 Task: Choose the host language as Hindi.
Action: Mouse moved to (637, 181)
Screenshot: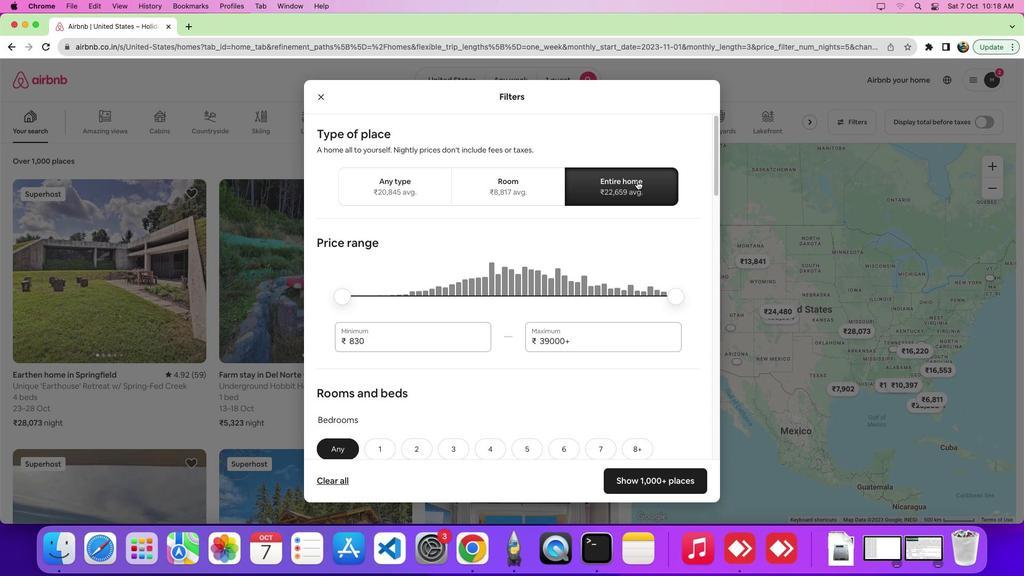 
Action: Mouse pressed left at (637, 181)
Screenshot: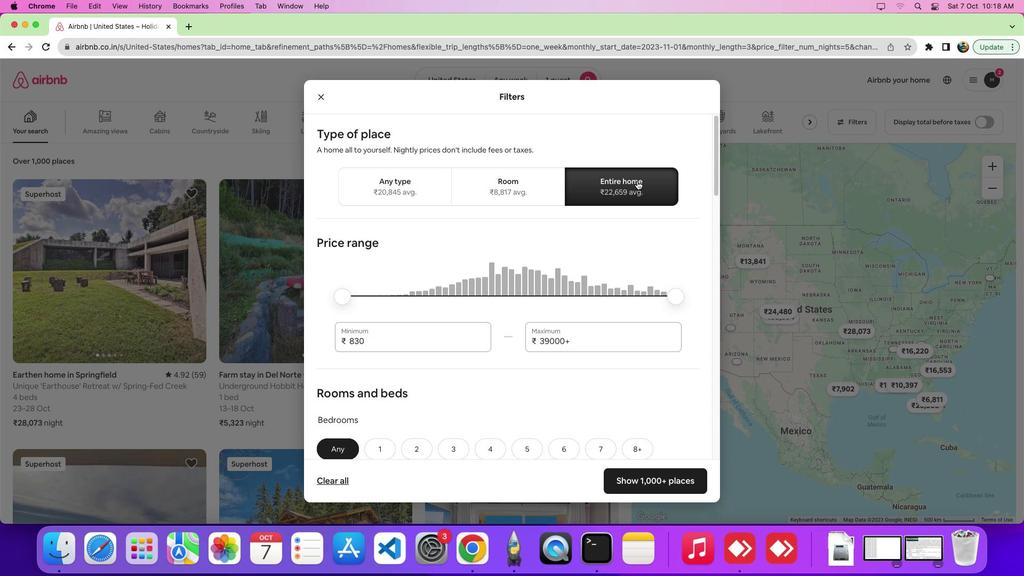 
Action: Mouse moved to (495, 358)
Screenshot: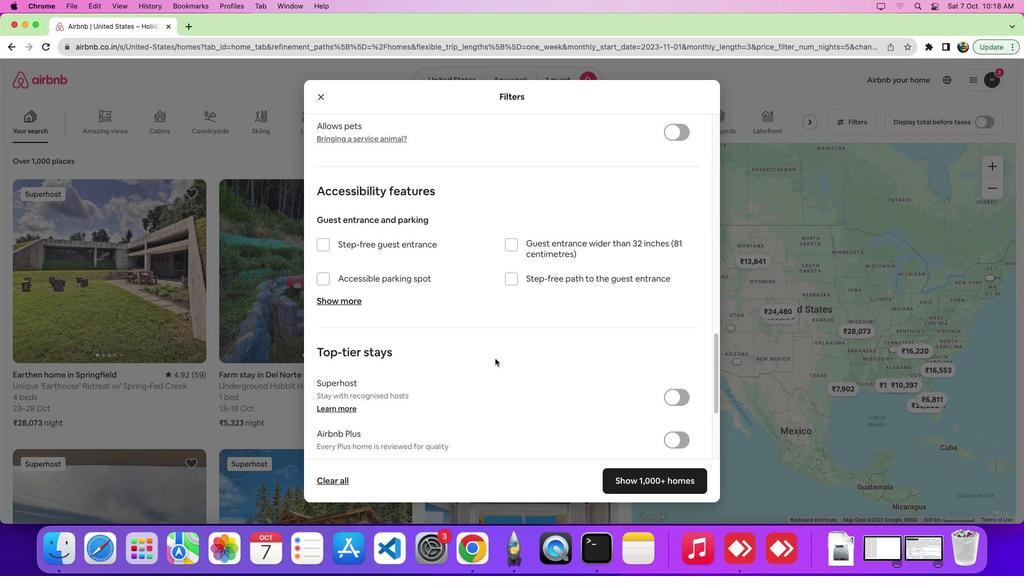 
Action: Mouse scrolled (495, 358) with delta (0, 0)
Screenshot: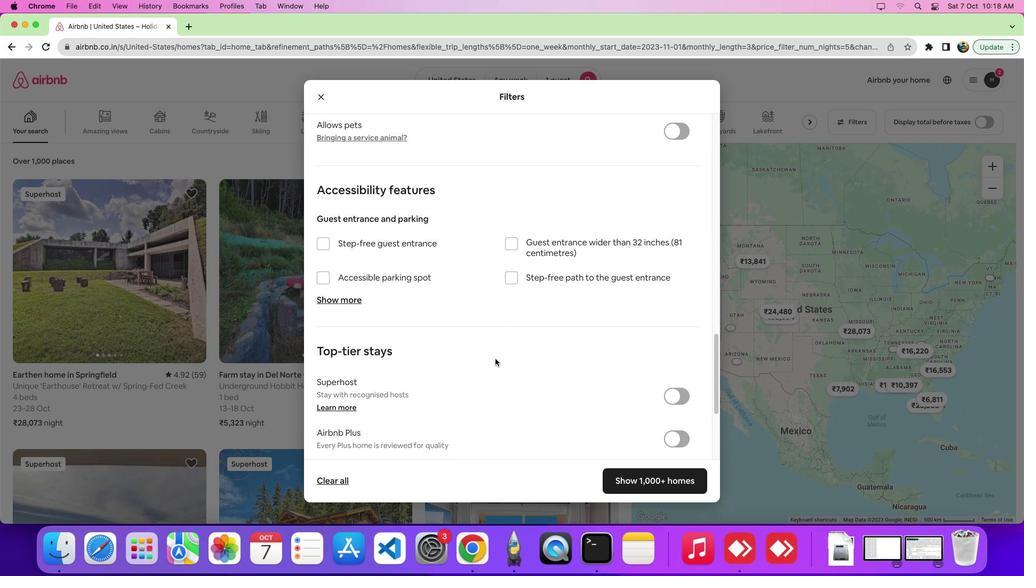 
Action: Mouse scrolled (495, 358) with delta (0, -1)
Screenshot: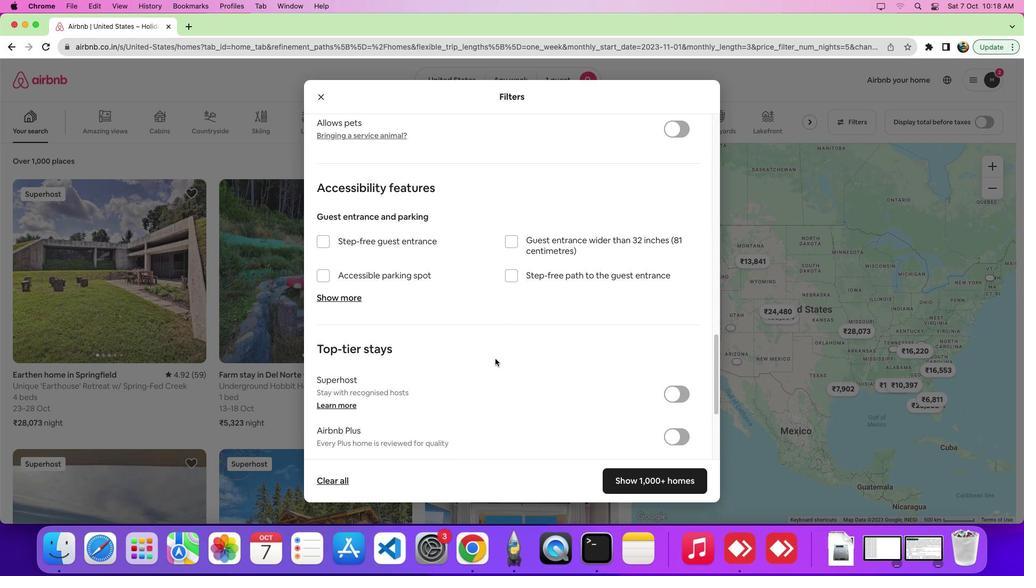 
Action: Mouse scrolled (495, 358) with delta (0, -5)
Screenshot: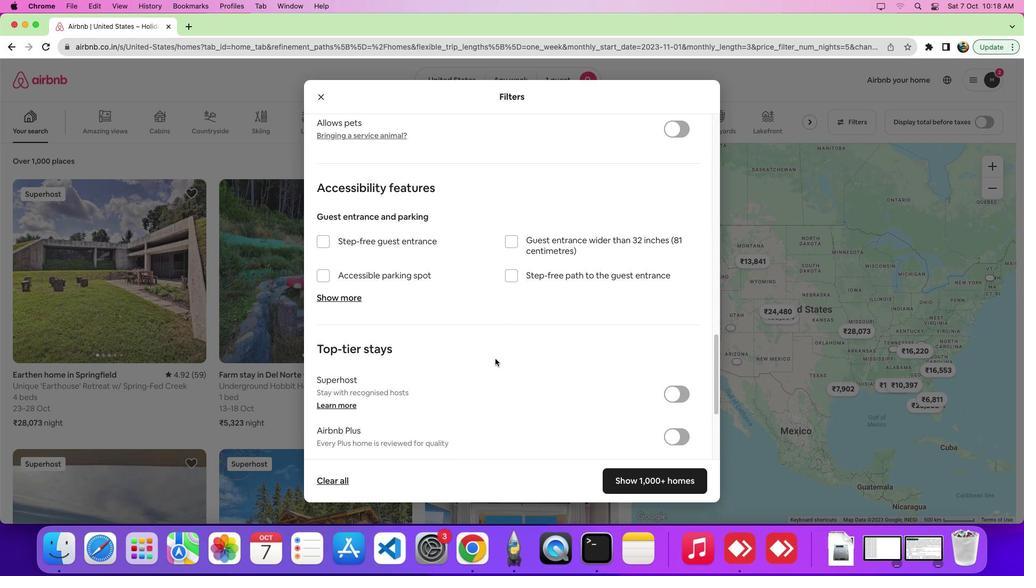 
Action: Mouse scrolled (495, 358) with delta (0, -7)
Screenshot: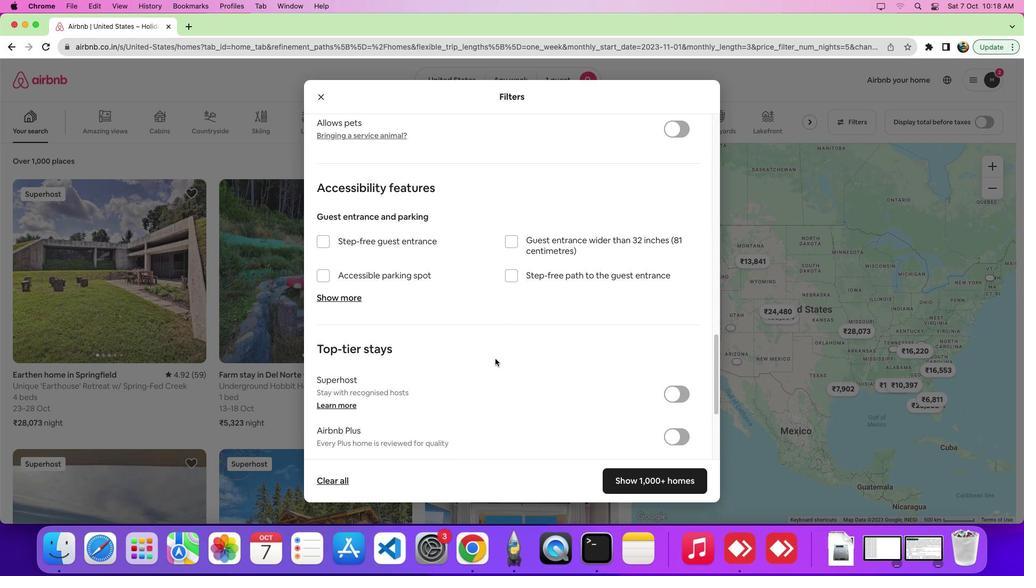 
Action: Mouse scrolled (495, 358) with delta (0, -8)
Screenshot: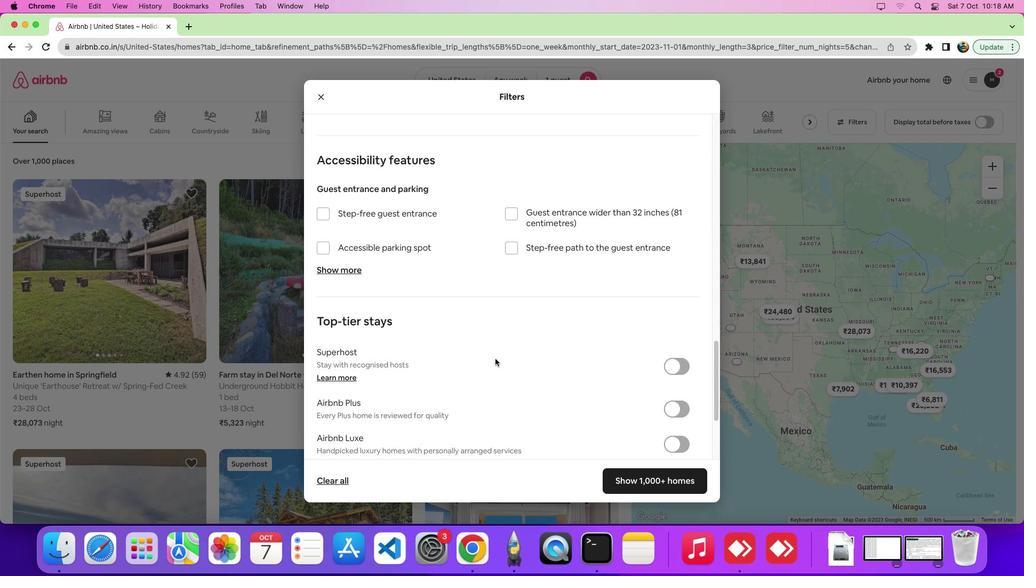 
Action: Mouse scrolled (495, 358) with delta (0, 0)
Screenshot: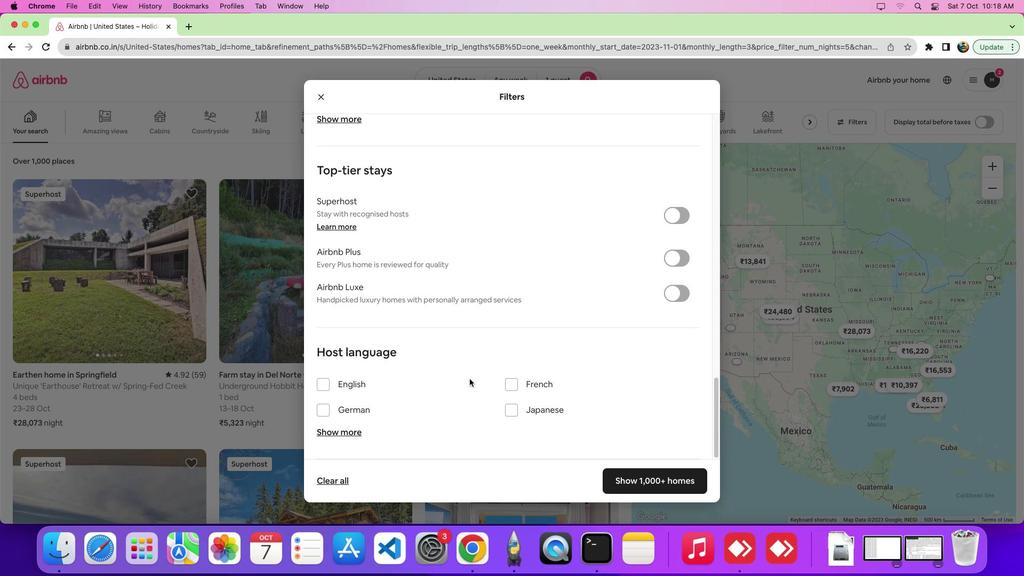 
Action: Mouse scrolled (495, 358) with delta (0, -1)
Screenshot: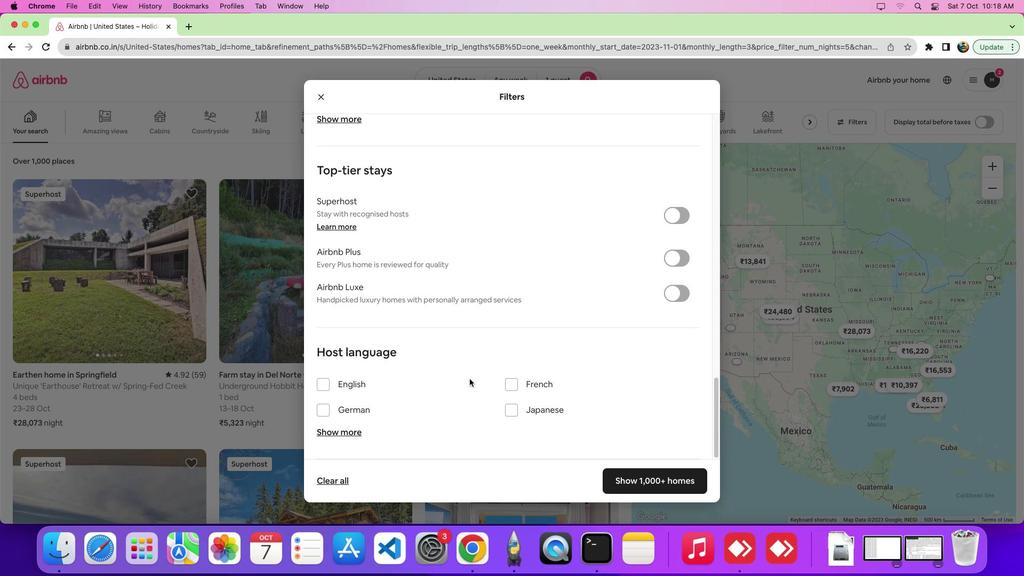 
Action: Mouse scrolled (495, 358) with delta (0, -5)
Screenshot: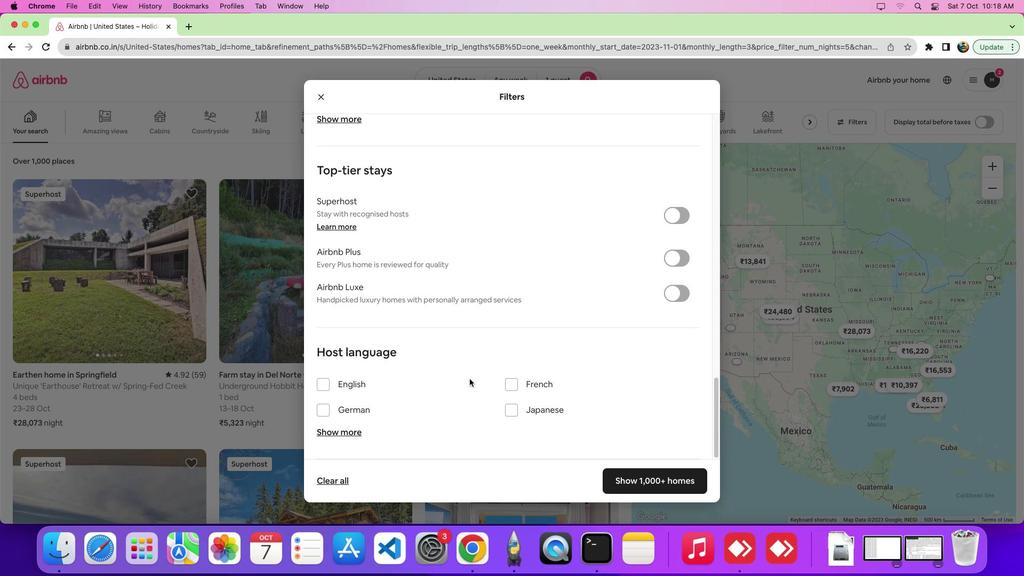 
Action: Mouse scrolled (495, 358) with delta (0, -7)
Screenshot: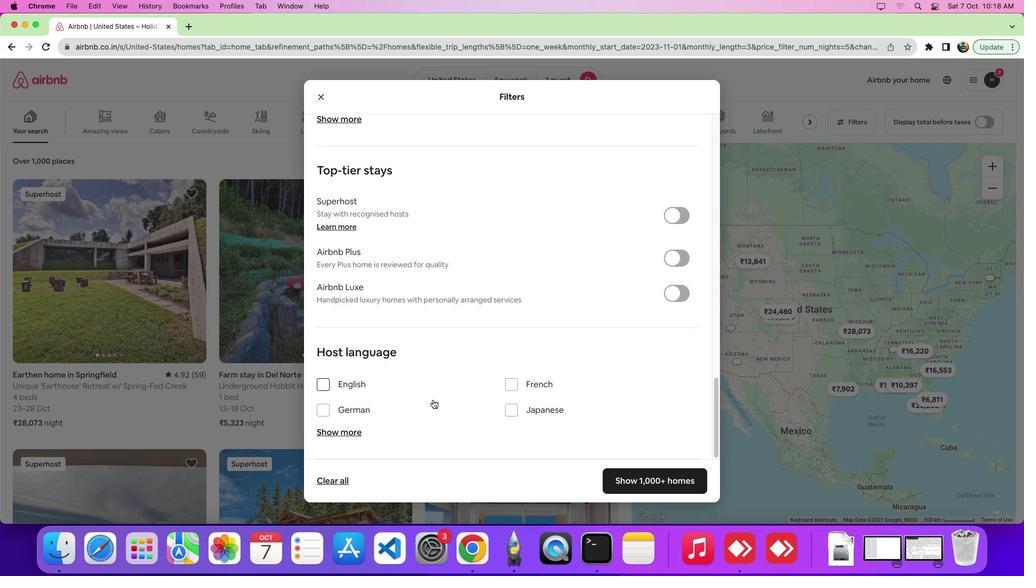 
Action: Mouse scrolled (495, 358) with delta (0, -8)
Screenshot: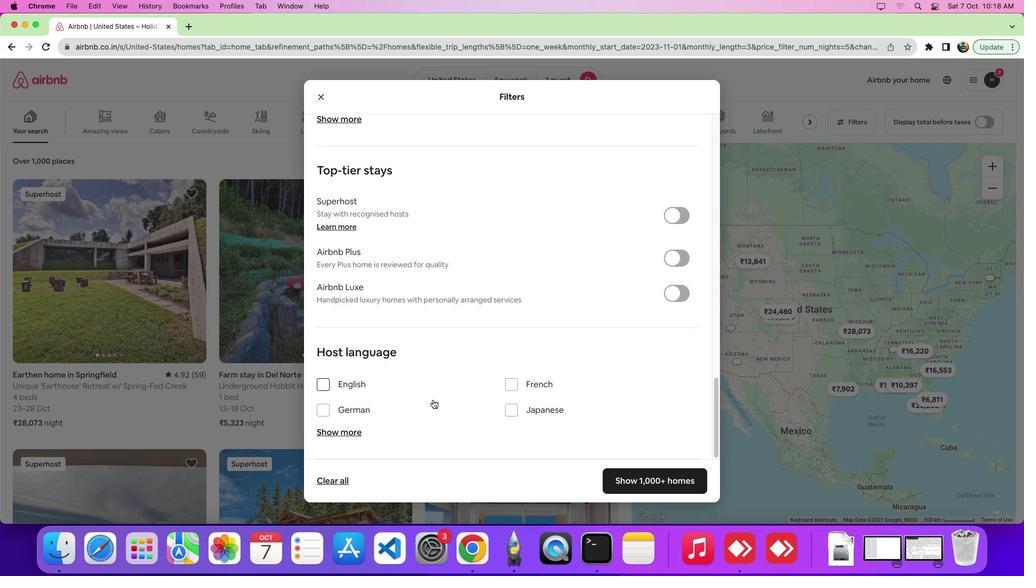 
Action: Mouse moved to (329, 433)
Screenshot: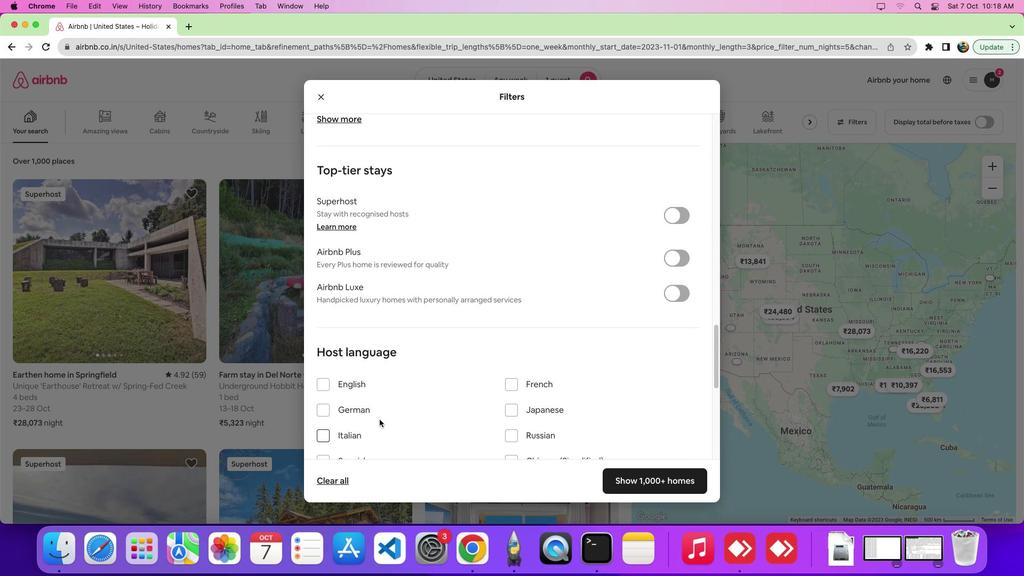 
Action: Mouse pressed left at (329, 433)
Screenshot: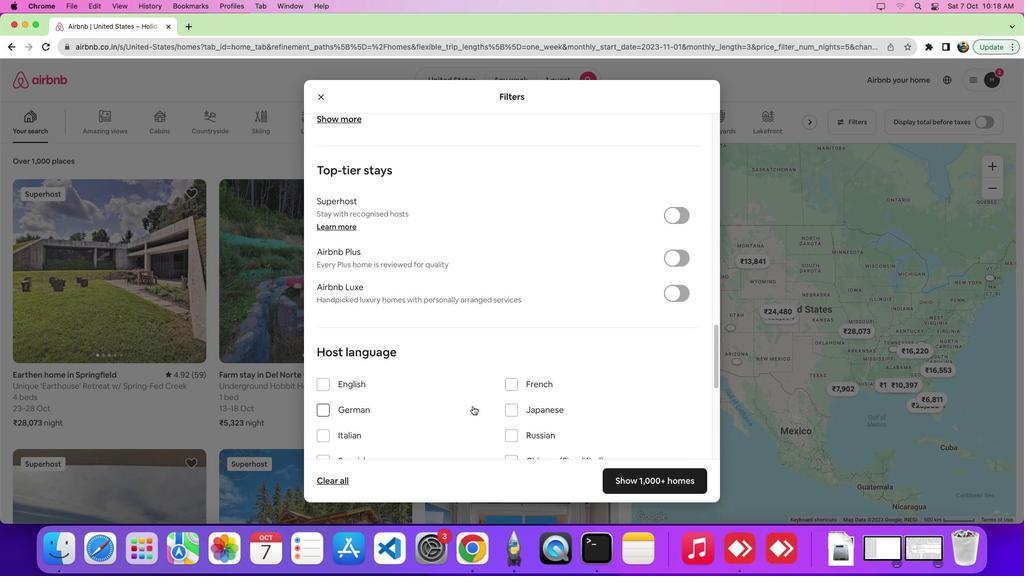 
Action: Mouse moved to (484, 403)
Screenshot: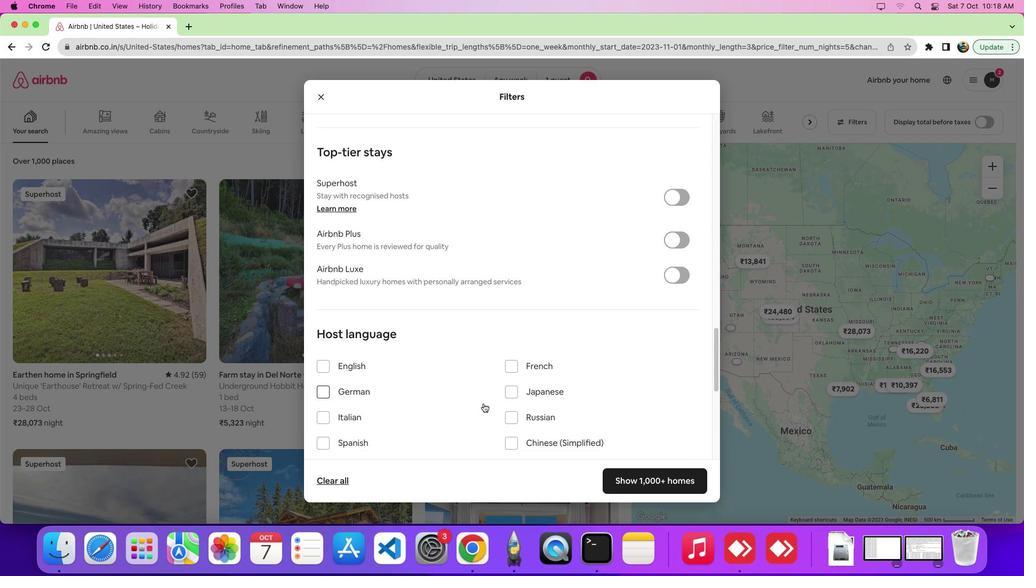 
Action: Mouse scrolled (484, 403) with delta (0, 0)
Screenshot: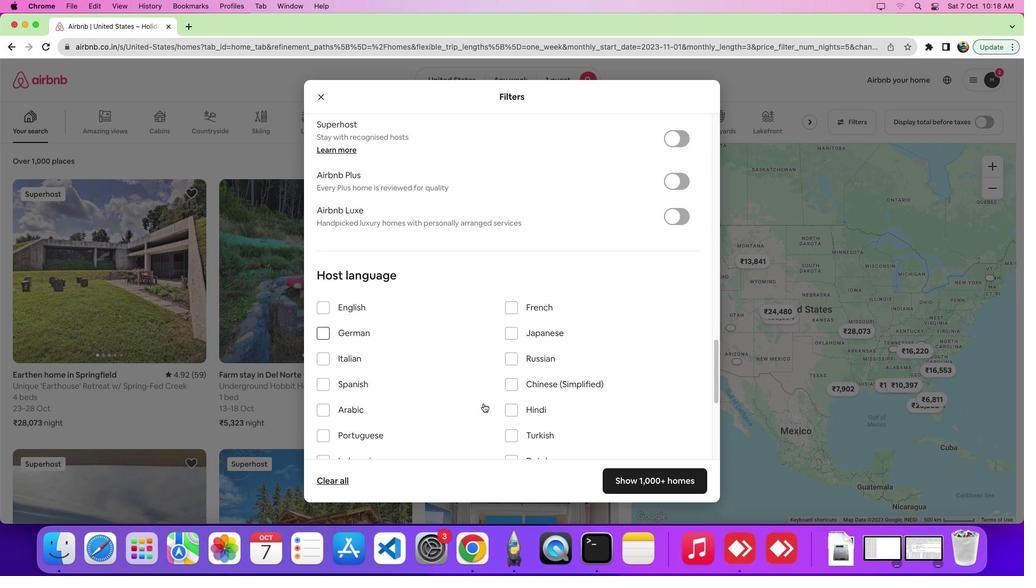 
Action: Mouse scrolled (484, 403) with delta (0, 0)
Screenshot: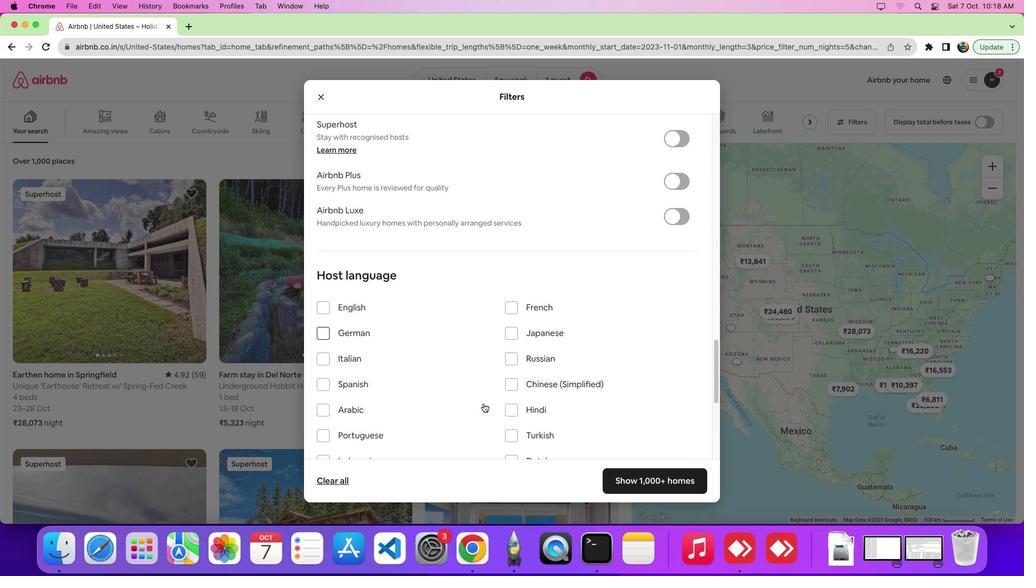 
Action: Mouse scrolled (484, 403) with delta (0, -1)
Screenshot: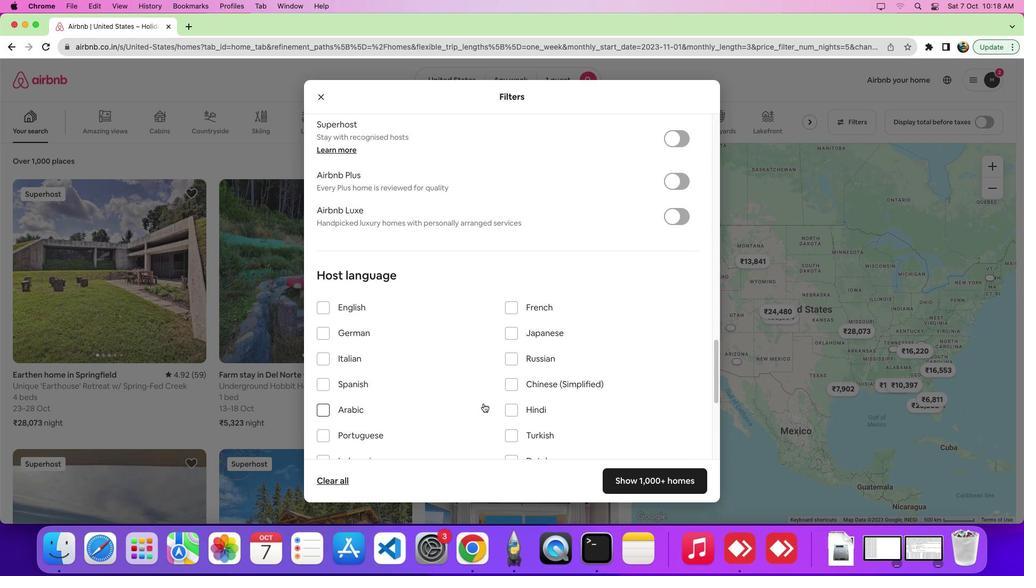 
Action: Mouse scrolled (484, 403) with delta (0, 0)
Screenshot: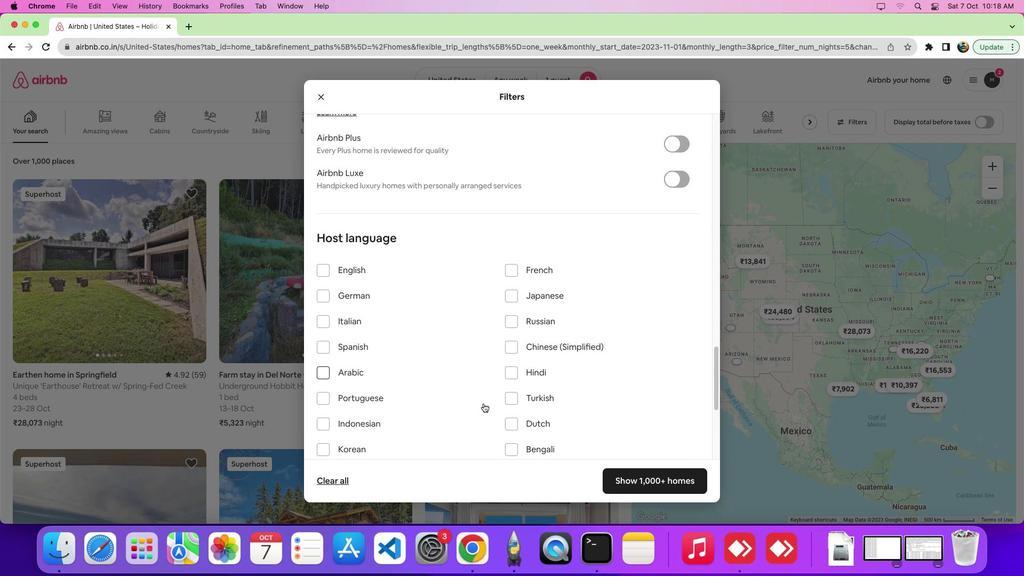 
Action: Mouse scrolled (484, 403) with delta (0, 0)
Screenshot: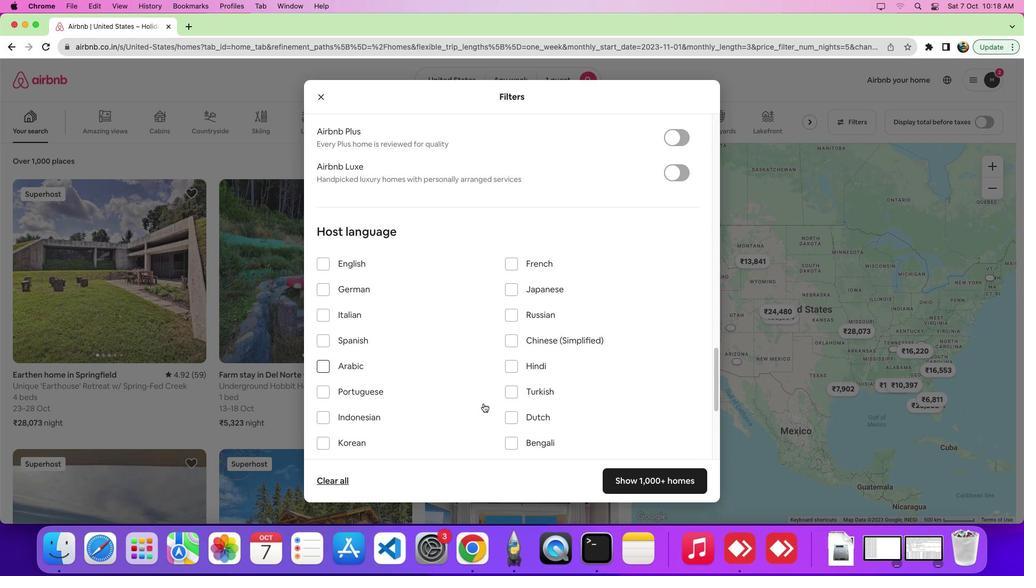 
Action: Mouse scrolled (484, 403) with delta (0, 0)
Screenshot: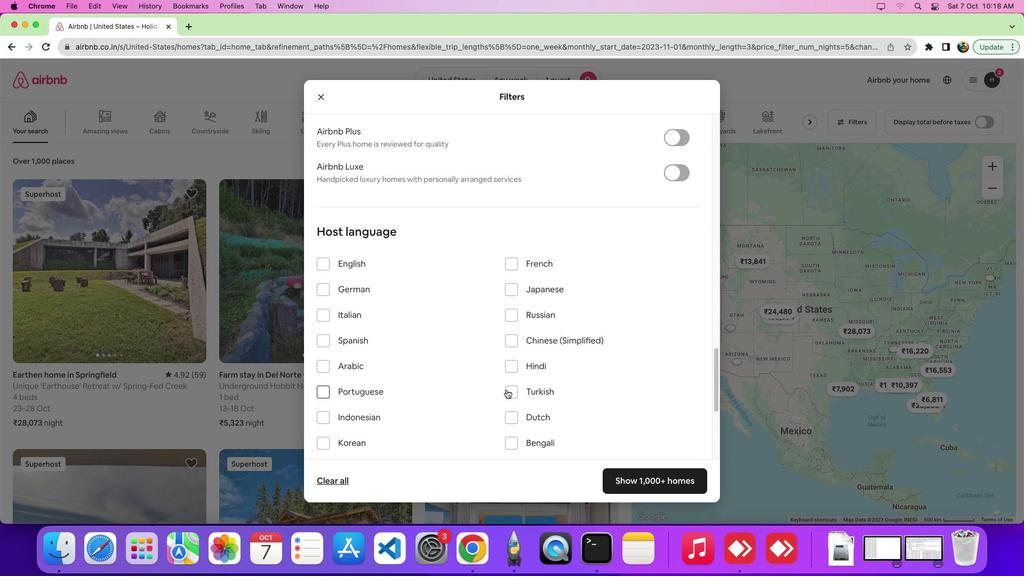 
Action: Mouse moved to (513, 369)
Screenshot: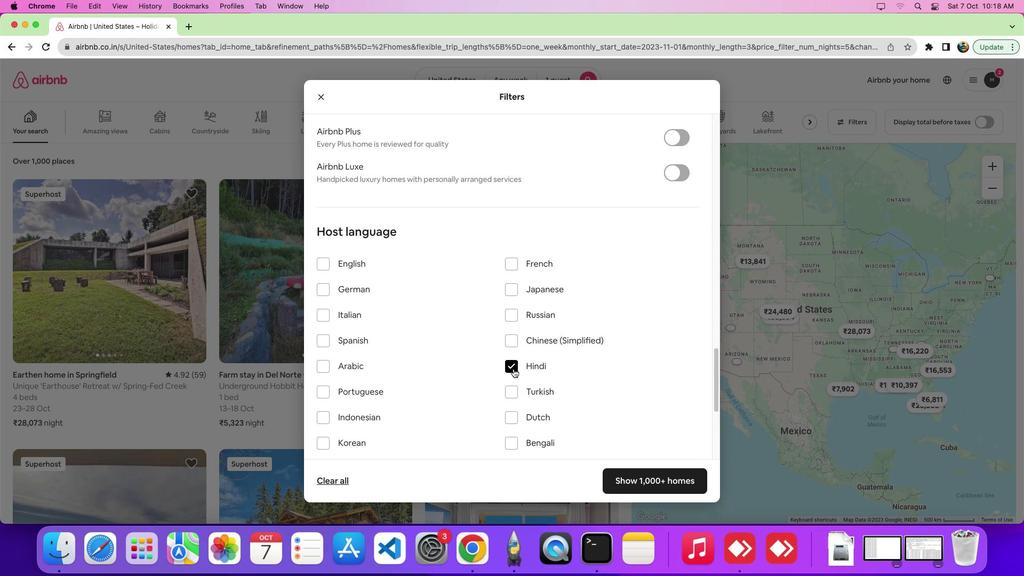 
Action: Mouse pressed left at (513, 369)
Screenshot: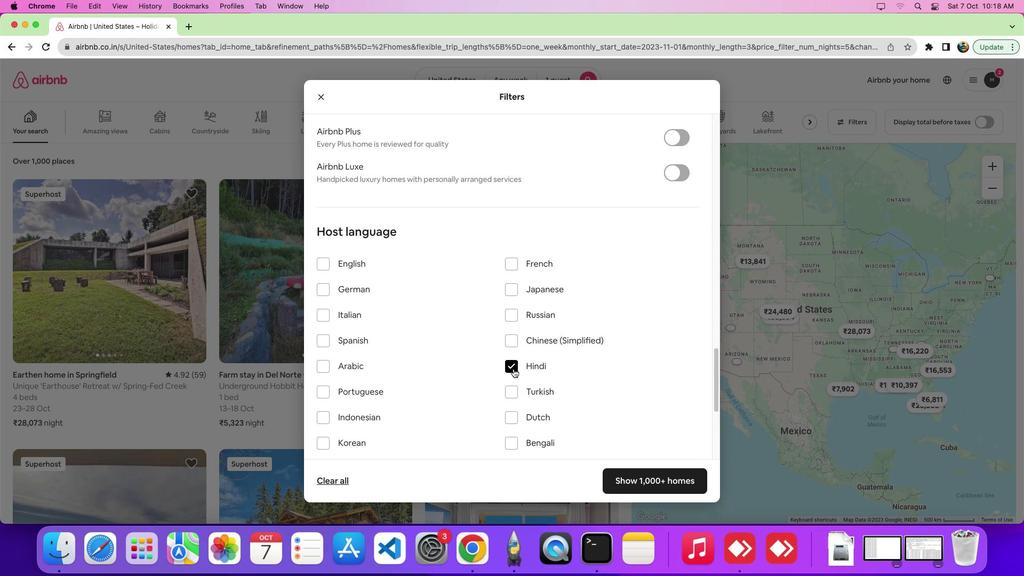 
